 Task: Set "Intra luma quantization dead zone" for "H.264/MPEG-4 Part 10/AVC encoder (x264 10-bit)" to 11.
Action: Mouse moved to (102, 12)
Screenshot: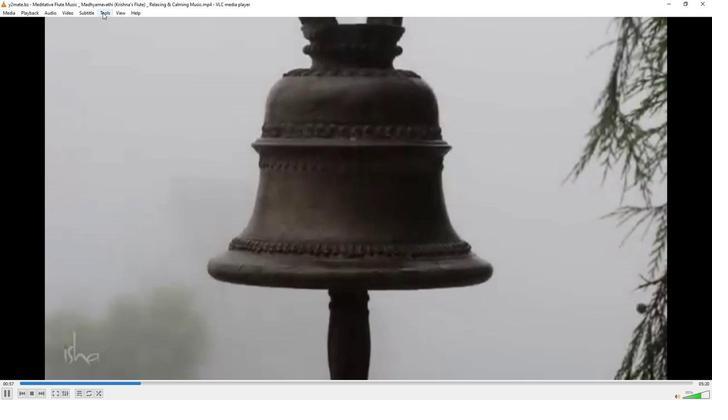 
Action: Mouse pressed left at (102, 12)
Screenshot: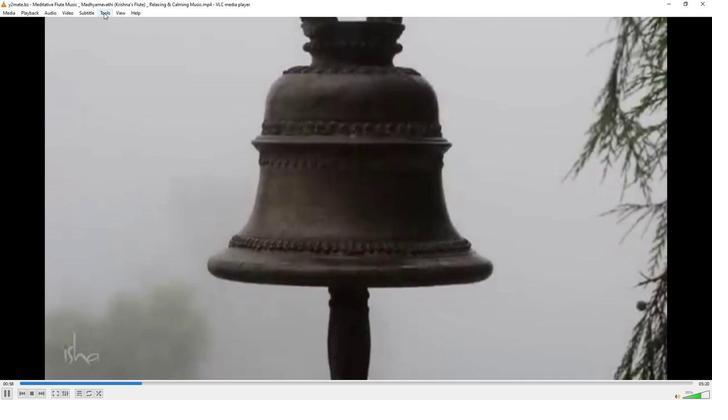 
Action: Mouse moved to (131, 101)
Screenshot: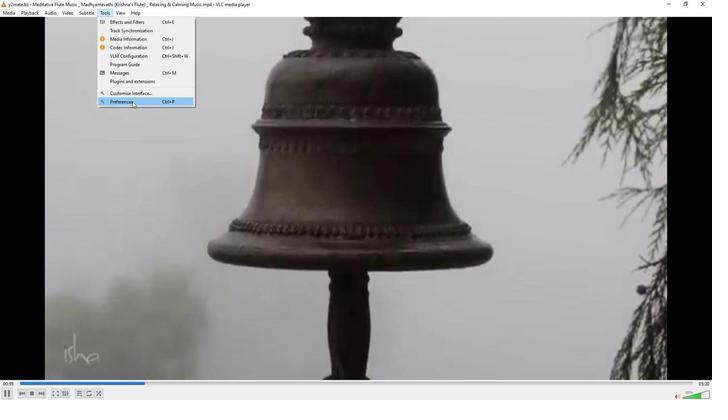 
Action: Mouse pressed left at (131, 101)
Screenshot: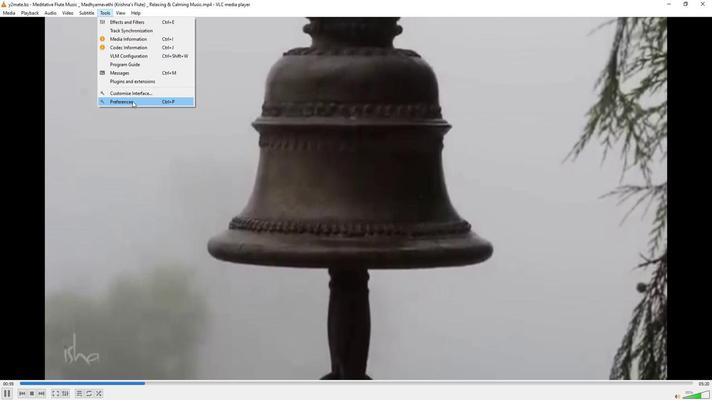 
Action: Mouse moved to (235, 326)
Screenshot: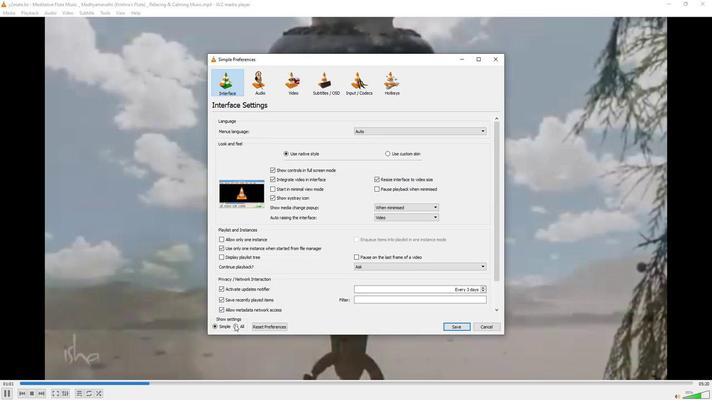 
Action: Mouse pressed left at (235, 326)
Screenshot: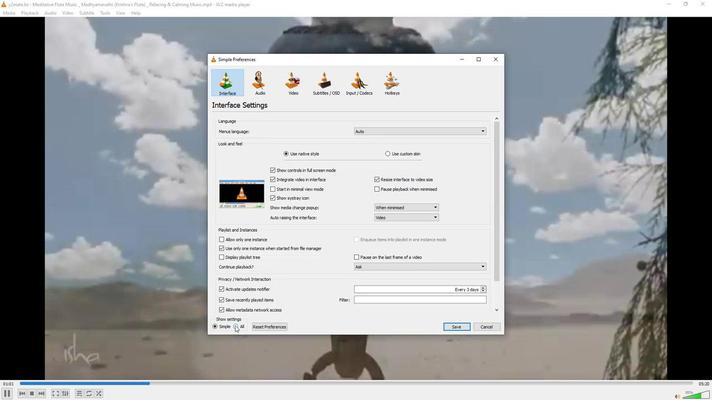 
Action: Mouse moved to (222, 251)
Screenshot: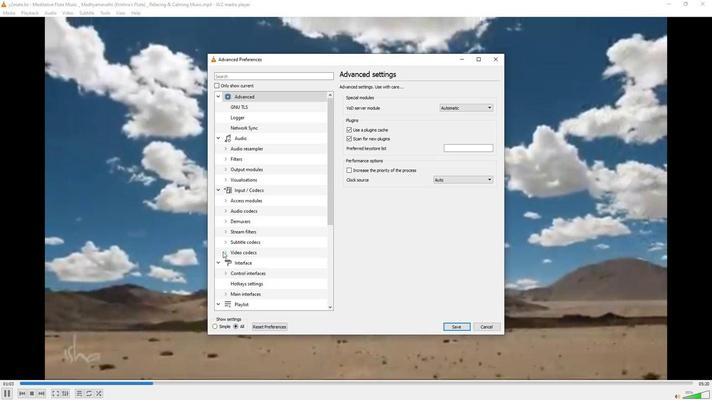 
Action: Mouse pressed left at (222, 251)
Screenshot: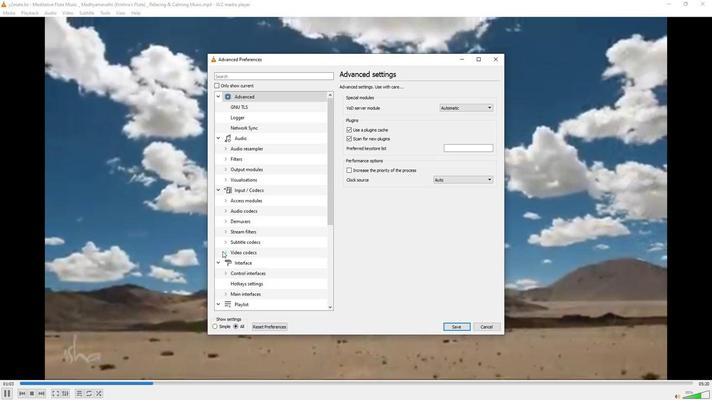 
Action: Mouse moved to (229, 264)
Screenshot: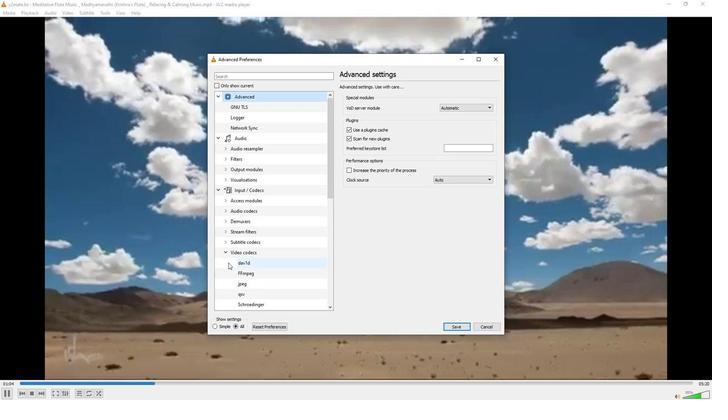 
Action: Mouse scrolled (229, 263) with delta (0, 0)
Screenshot: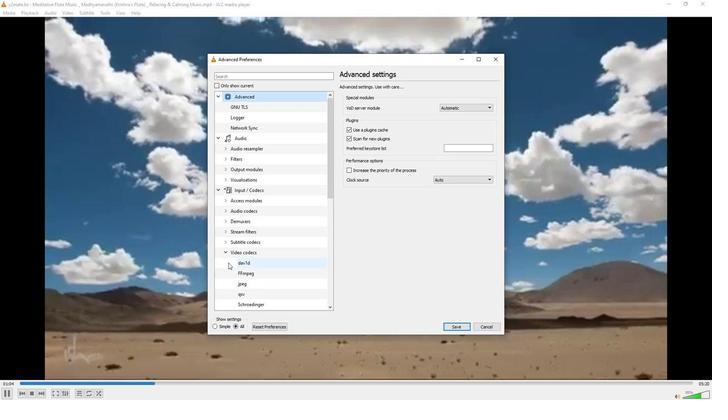 
Action: Mouse moved to (229, 265)
Screenshot: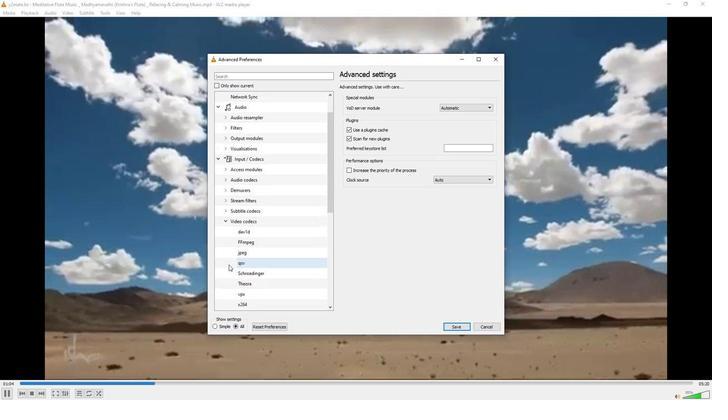 
Action: Mouse scrolled (229, 264) with delta (0, 0)
Screenshot: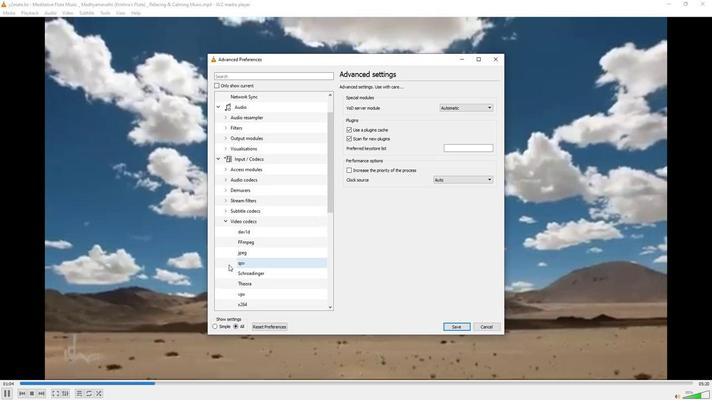 
Action: Mouse moved to (237, 282)
Screenshot: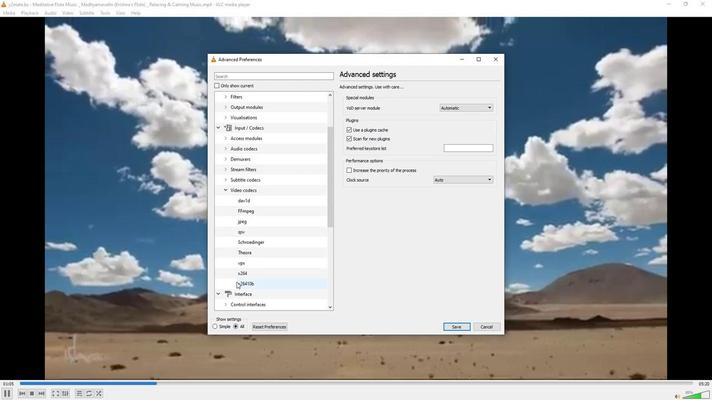 
Action: Mouse pressed left at (237, 282)
Screenshot: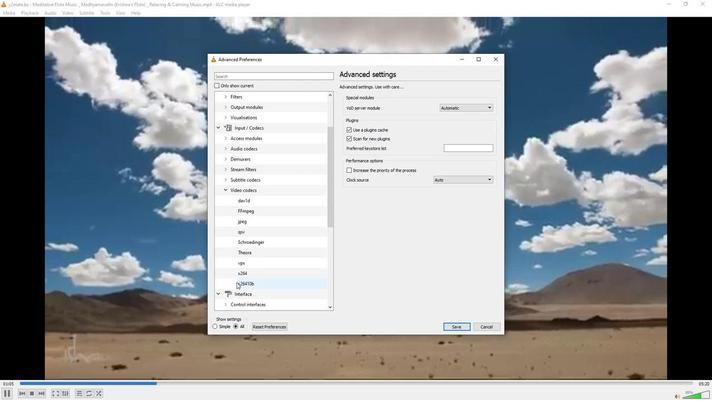 
Action: Mouse moved to (365, 243)
Screenshot: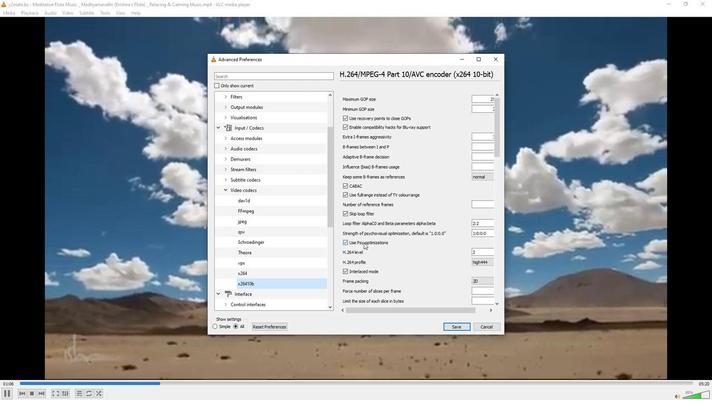 
Action: Mouse scrolled (365, 242) with delta (0, 0)
Screenshot: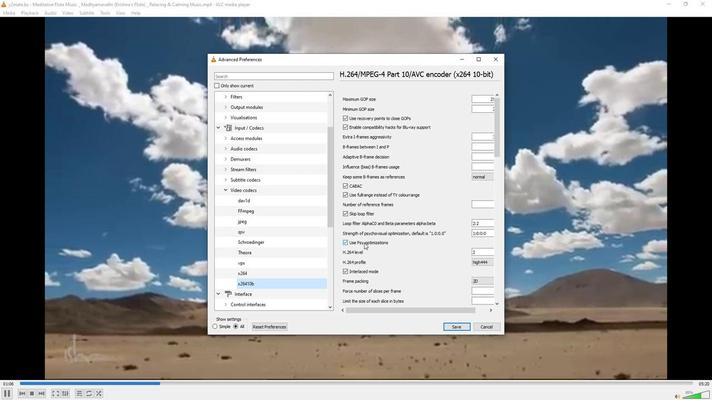 
Action: Mouse scrolled (365, 242) with delta (0, 0)
Screenshot: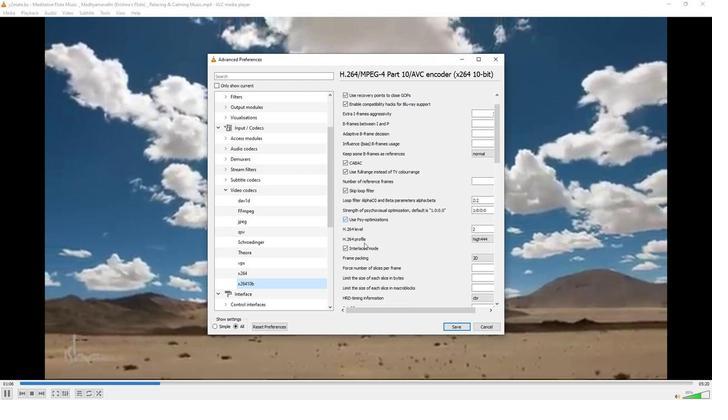
Action: Mouse scrolled (365, 242) with delta (0, 0)
Screenshot: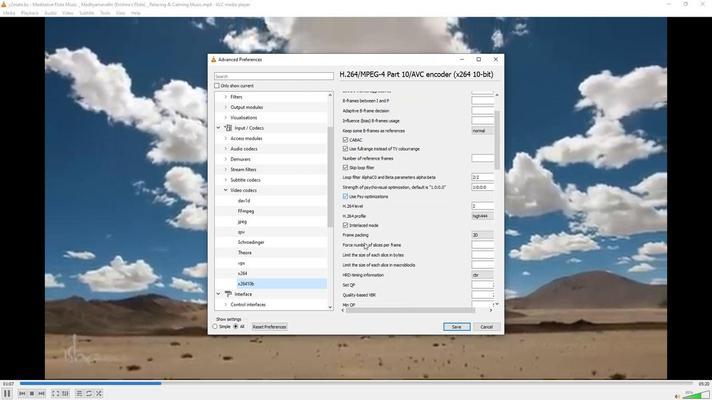 
Action: Mouse scrolled (365, 242) with delta (0, 0)
Screenshot: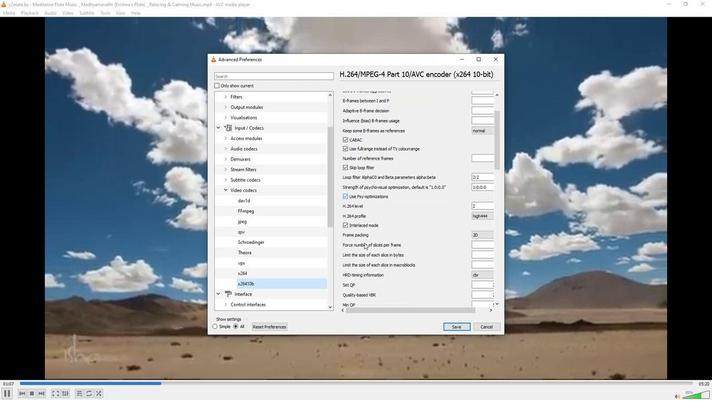 
Action: Mouse scrolled (365, 242) with delta (0, 0)
Screenshot: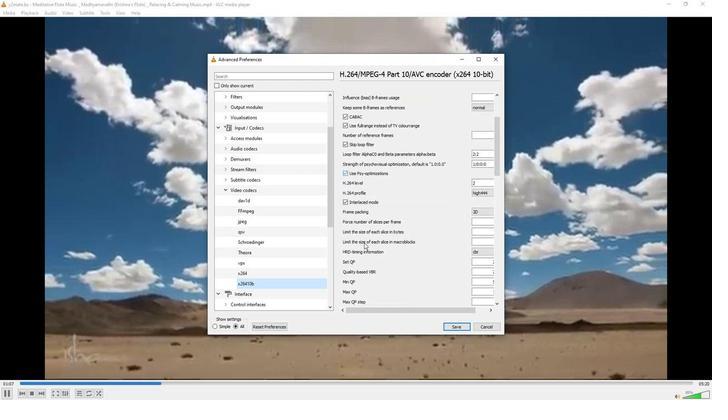 
Action: Mouse scrolled (365, 242) with delta (0, 0)
Screenshot: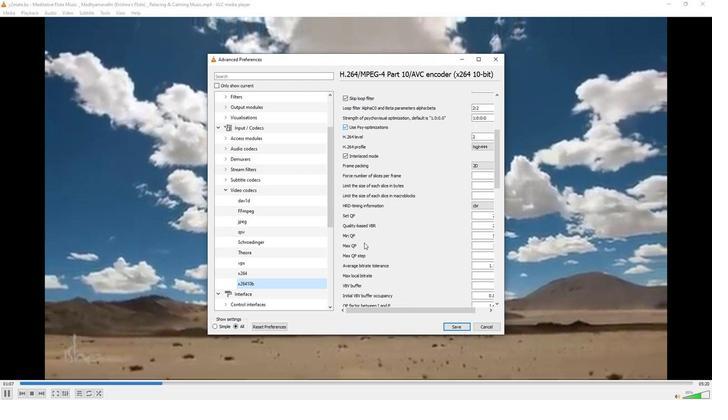 
Action: Mouse scrolled (365, 242) with delta (0, 0)
Screenshot: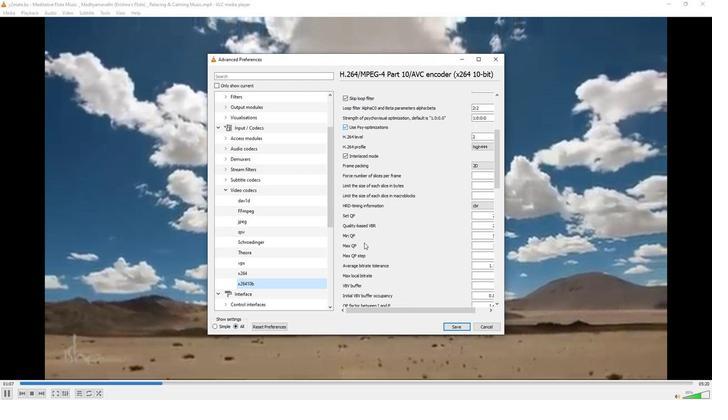 
Action: Mouse moved to (365, 243)
Screenshot: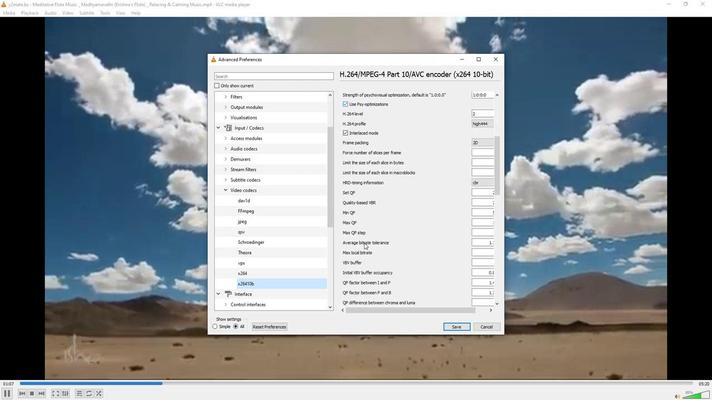
Action: Mouse scrolled (365, 242) with delta (0, 0)
Screenshot: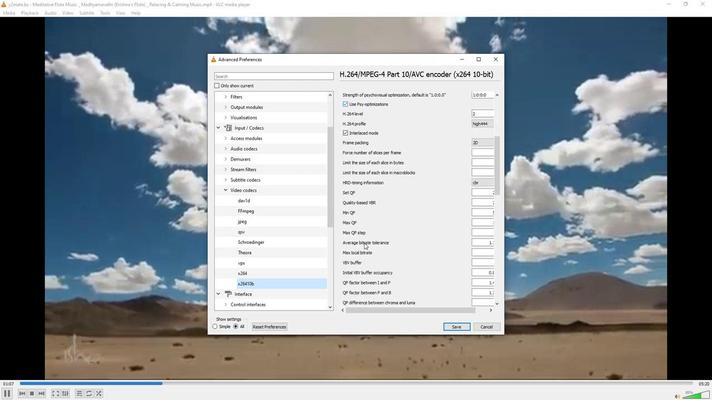 
Action: Mouse scrolled (365, 242) with delta (0, 0)
Screenshot: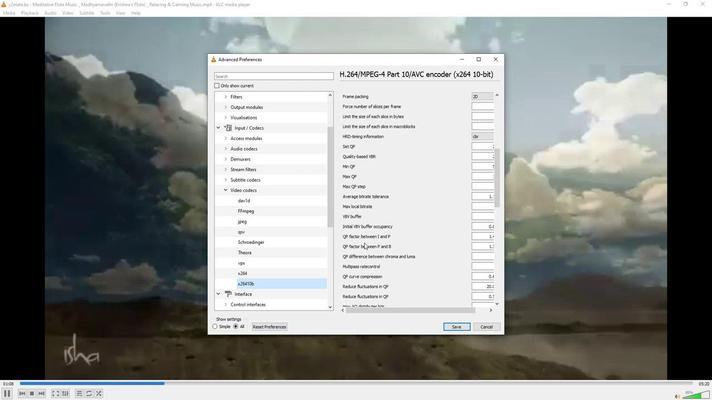 
Action: Mouse scrolled (365, 242) with delta (0, 0)
Screenshot: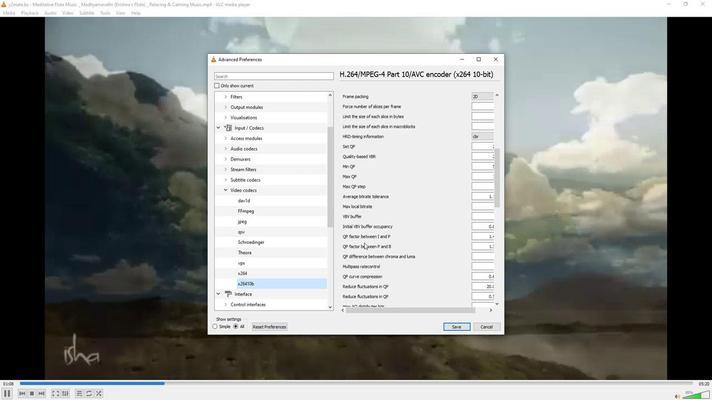
Action: Mouse scrolled (365, 242) with delta (0, 0)
Screenshot: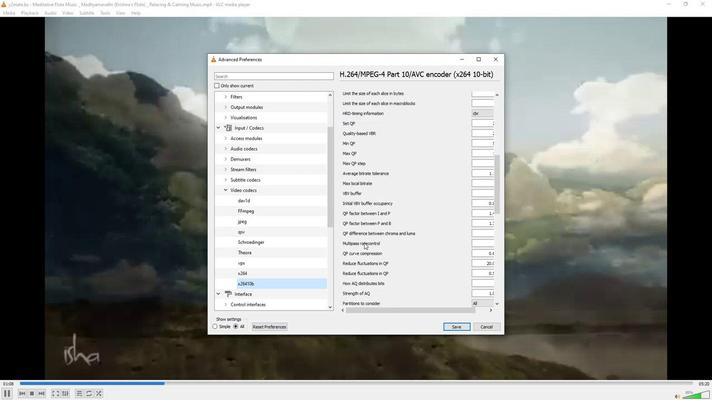 
Action: Mouse moved to (365, 243)
Screenshot: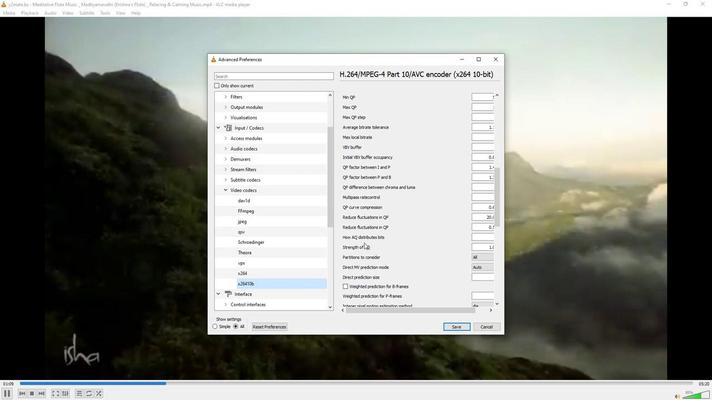 
Action: Mouse scrolled (365, 242) with delta (0, 0)
Screenshot: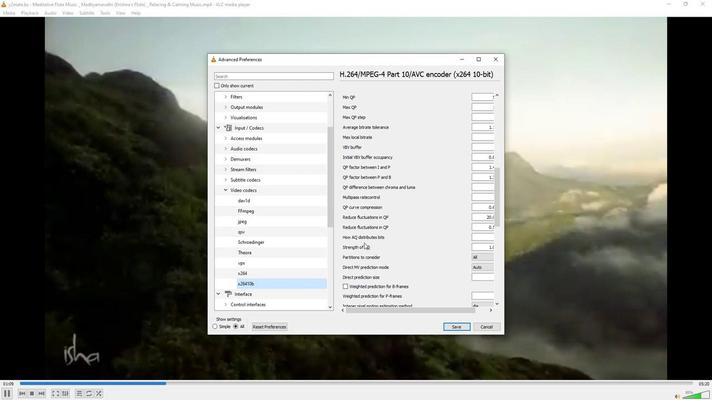 
Action: Mouse moved to (365, 243)
Screenshot: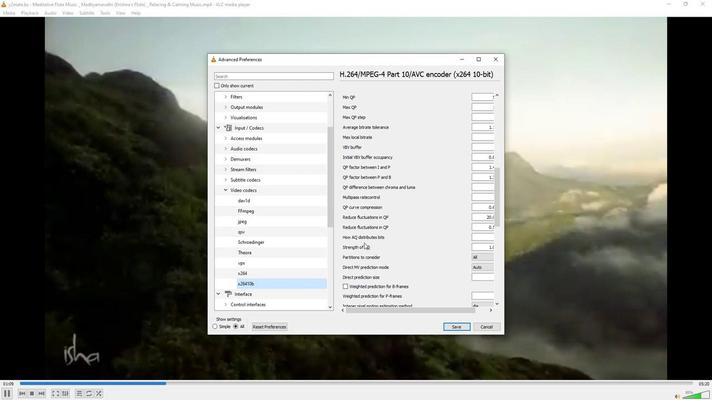 
Action: Mouse scrolled (365, 243) with delta (0, 0)
Screenshot: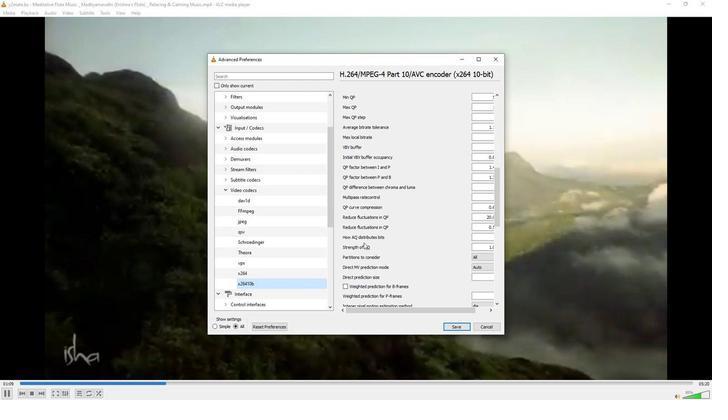 
Action: Mouse scrolled (365, 243) with delta (0, 0)
Screenshot: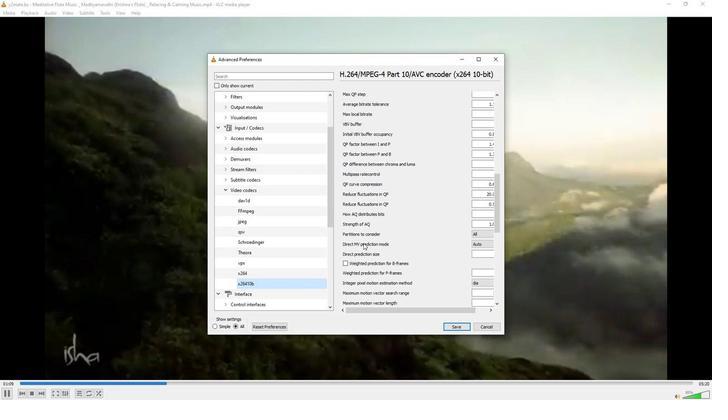 
Action: Mouse moved to (365, 243)
Screenshot: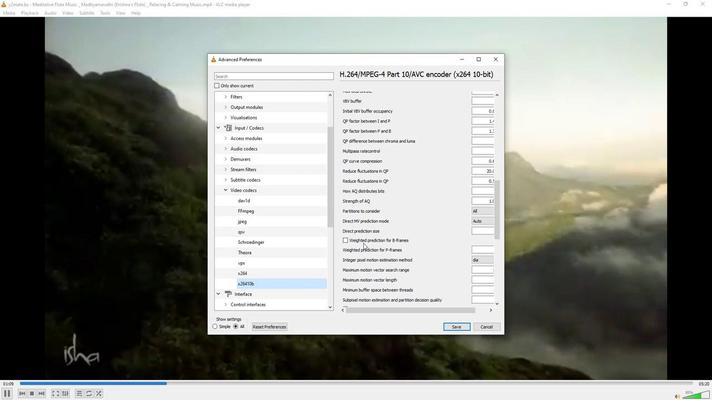 
Action: Mouse scrolled (365, 243) with delta (0, 0)
Screenshot: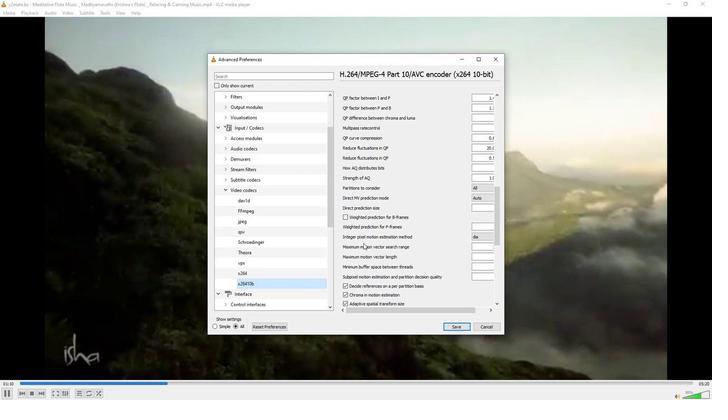 
Action: Mouse scrolled (365, 243) with delta (0, 0)
Screenshot: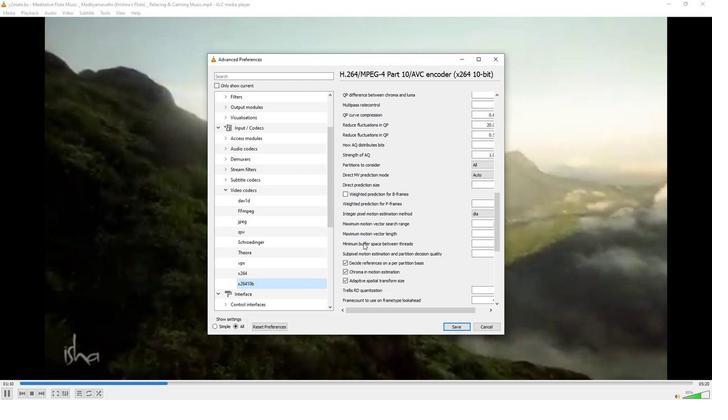 
Action: Mouse scrolled (365, 243) with delta (0, 0)
Screenshot: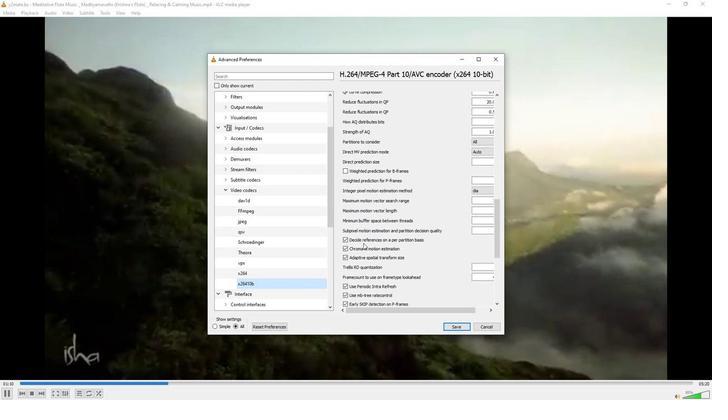 
Action: Mouse scrolled (365, 243) with delta (0, 0)
Screenshot: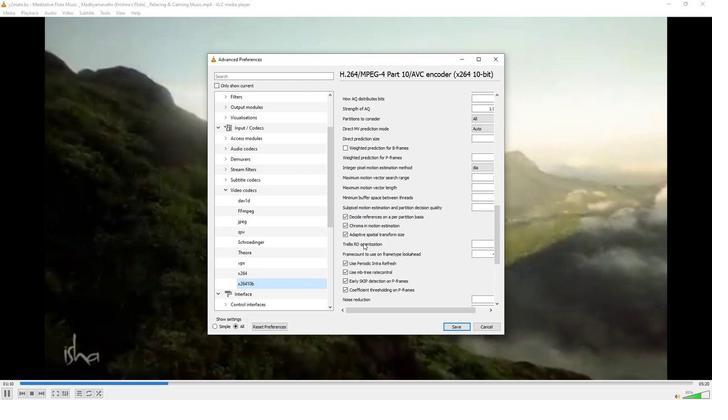 
Action: Mouse scrolled (365, 243) with delta (0, 0)
Screenshot: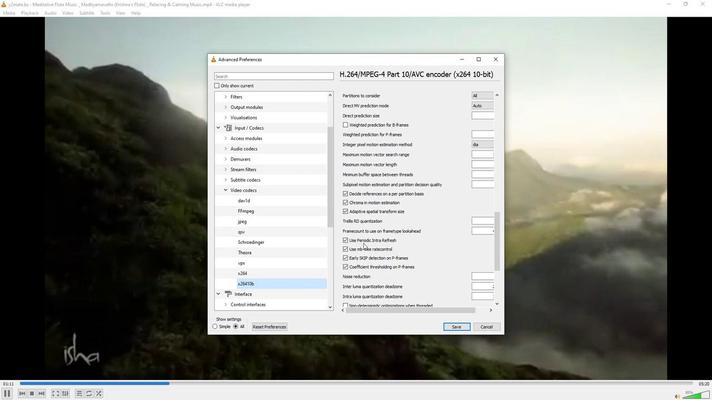 
Action: Mouse scrolled (365, 243) with delta (0, 0)
Screenshot: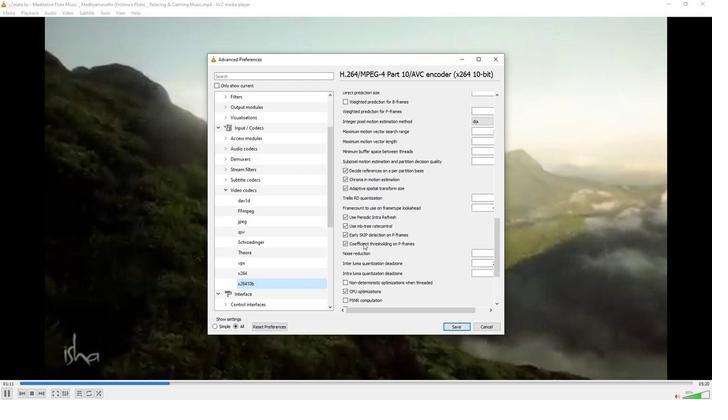 
Action: Mouse scrolled (365, 243) with delta (0, 0)
Screenshot: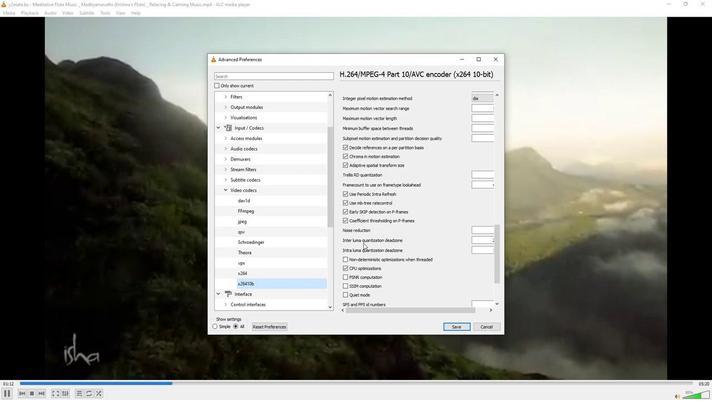 
Action: Mouse scrolled (365, 243) with delta (0, 0)
Screenshot: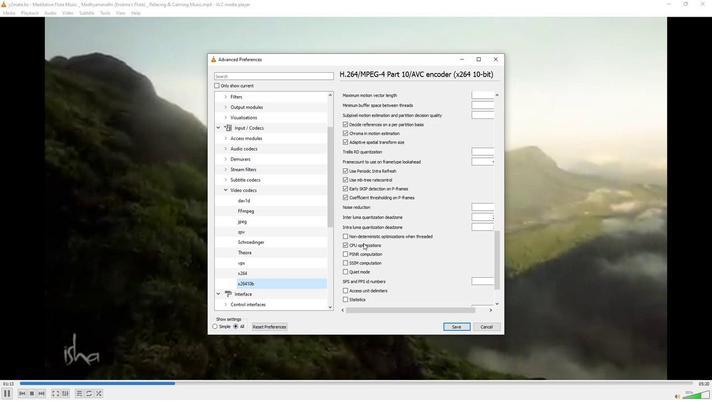 
Action: Mouse scrolled (365, 243) with delta (0, 0)
Screenshot: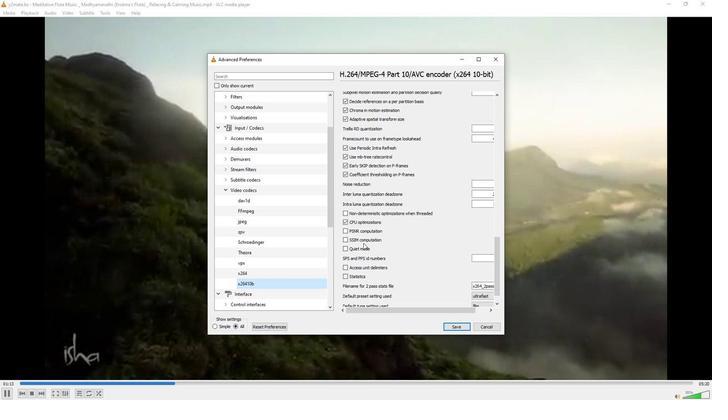
Action: Mouse scrolled (365, 243) with delta (0, 0)
Screenshot: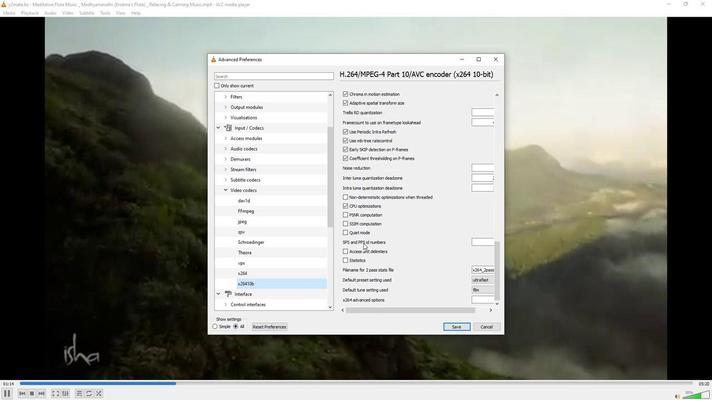 
Action: Mouse scrolled (365, 243) with delta (0, 0)
Screenshot: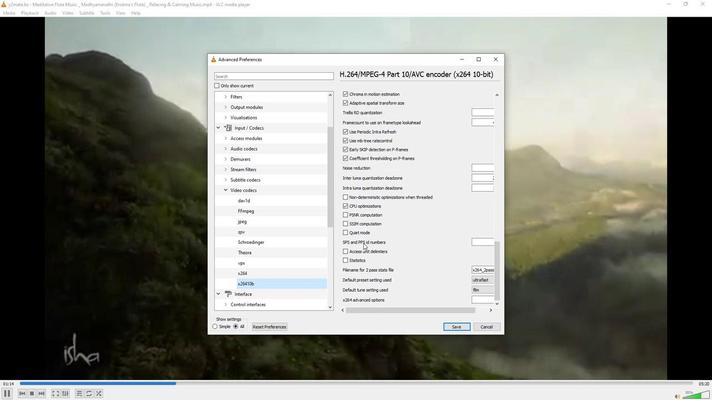 
Action: Mouse scrolled (365, 243) with delta (0, 0)
Screenshot: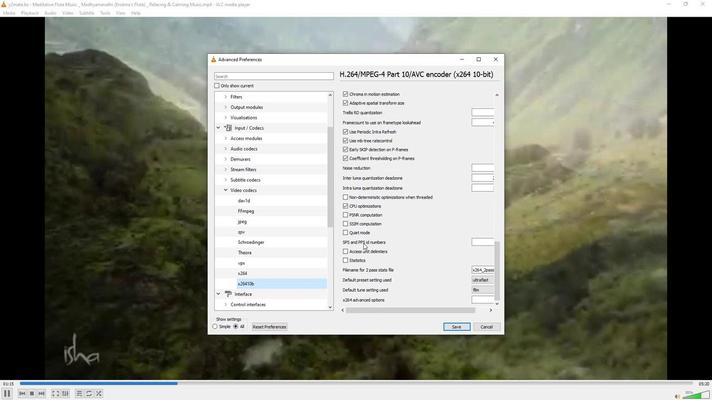 
Action: Mouse scrolled (365, 243) with delta (0, 0)
Screenshot: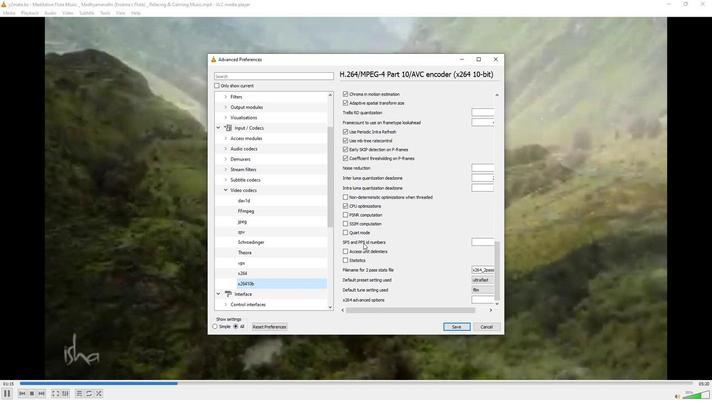 
Action: Mouse scrolled (365, 243) with delta (0, 0)
Screenshot: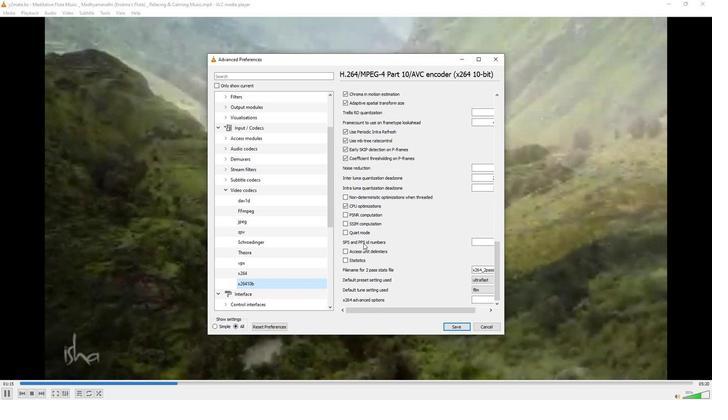 
Action: Mouse scrolled (365, 243) with delta (0, 0)
Screenshot: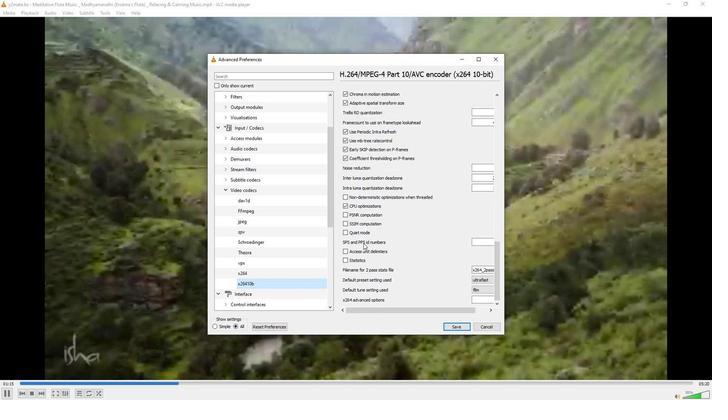 
Action: Mouse scrolled (365, 243) with delta (0, 0)
Screenshot: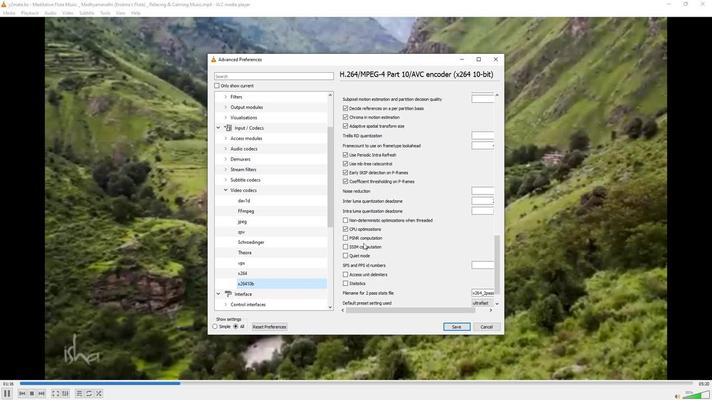 
Action: Mouse moved to (465, 307)
Screenshot: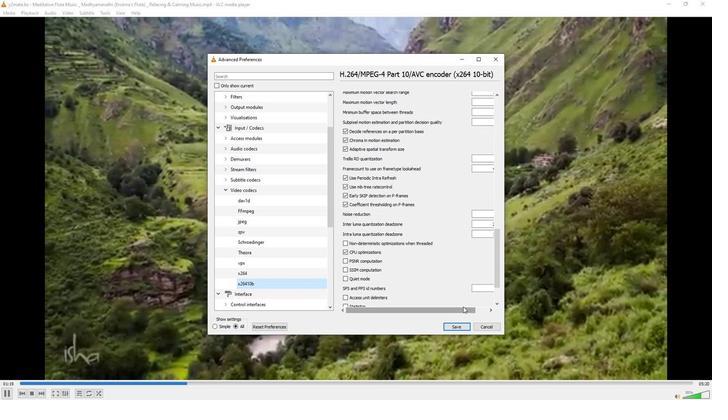 
Action: Mouse pressed left at (465, 307)
Screenshot: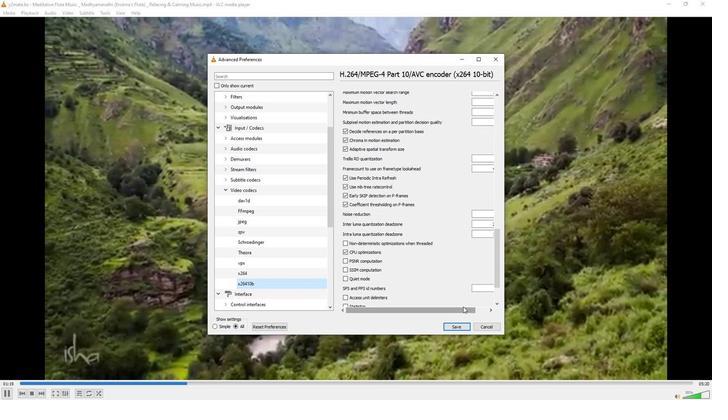 
Action: Mouse moved to (471, 310)
Screenshot: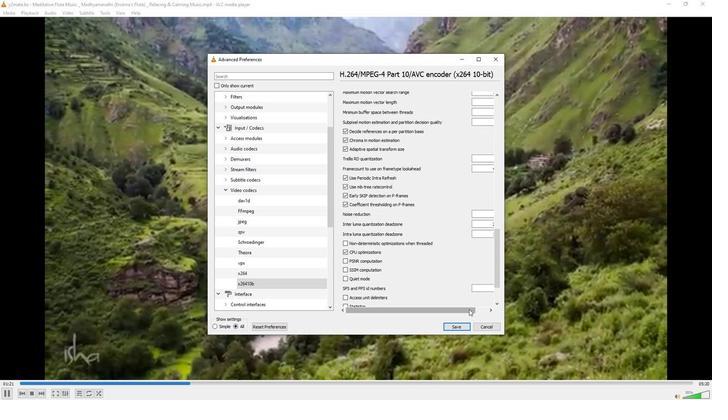 
Action: Mouse pressed left at (471, 310)
Screenshot: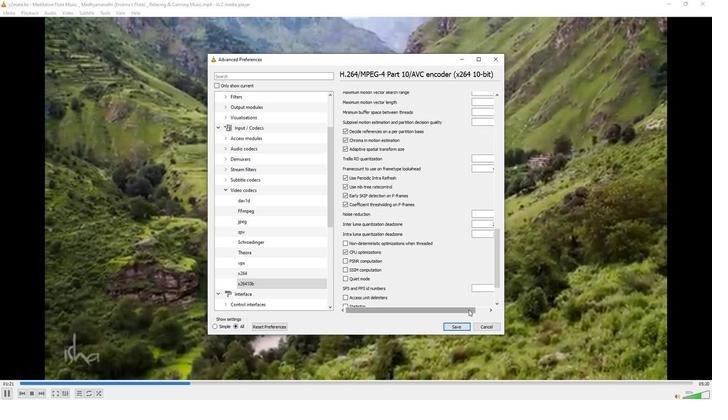 
Action: Mouse moved to (489, 232)
Screenshot: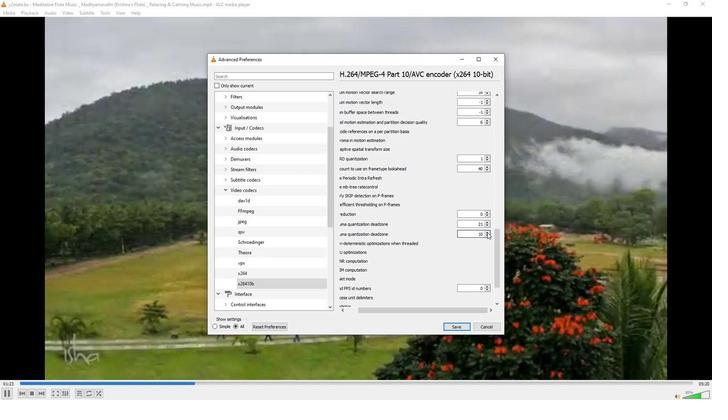 
Action: Mouse pressed left at (489, 232)
Screenshot: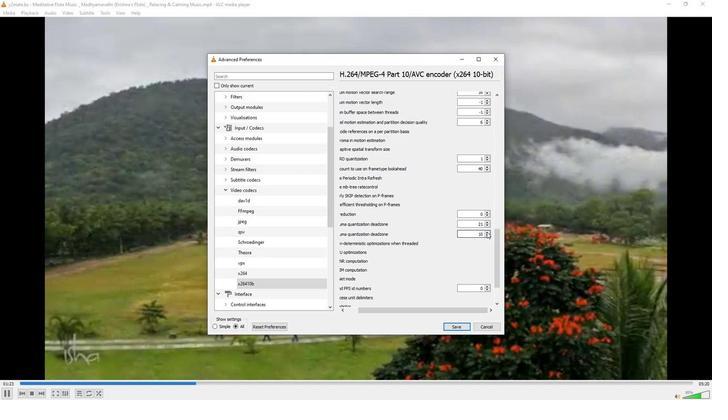 
Action: Mouse moved to (467, 235)
Screenshot: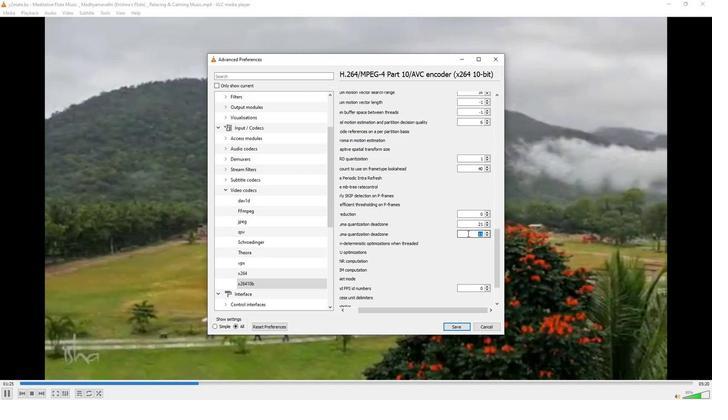 
